 Task: Open a Black Tie Letter Template save the file as 'application' Remove the following opetions from template: '1.	Type the sender company name_x000D_
2.	Type the sender company address_x000D_
3.	Type the recipient address_x000D_
4.	Type the closing_x000D_
5.	Type the sender title_x000D_
6.	Type the sender company name_x000D_
'Pick the date  '20 May, 2023' and type Salutation  Greetings. Add body to the letter I am writing to inform you about an upcoming event that may be of interest to you. Our organization is hosting a seminar on [topic], and we believe it will provide valuable insights and networking opportunities. I encourage you to attend and share this invitation with others who may benefit.. Insert watermark  'confidential 34'
Action: Mouse moved to (16, 16)
Screenshot: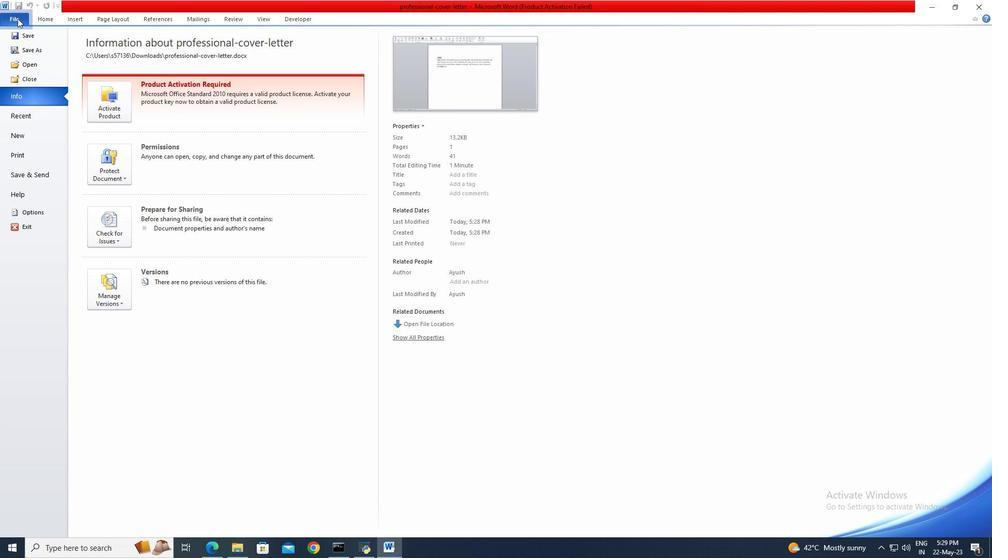 
Action: Mouse pressed left at (16, 16)
Screenshot: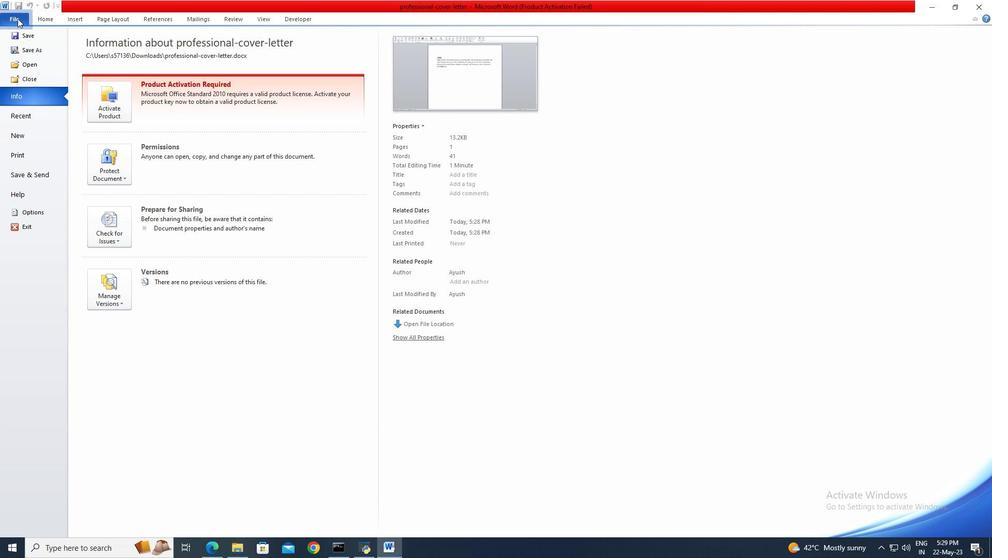 
Action: Mouse moved to (26, 47)
Screenshot: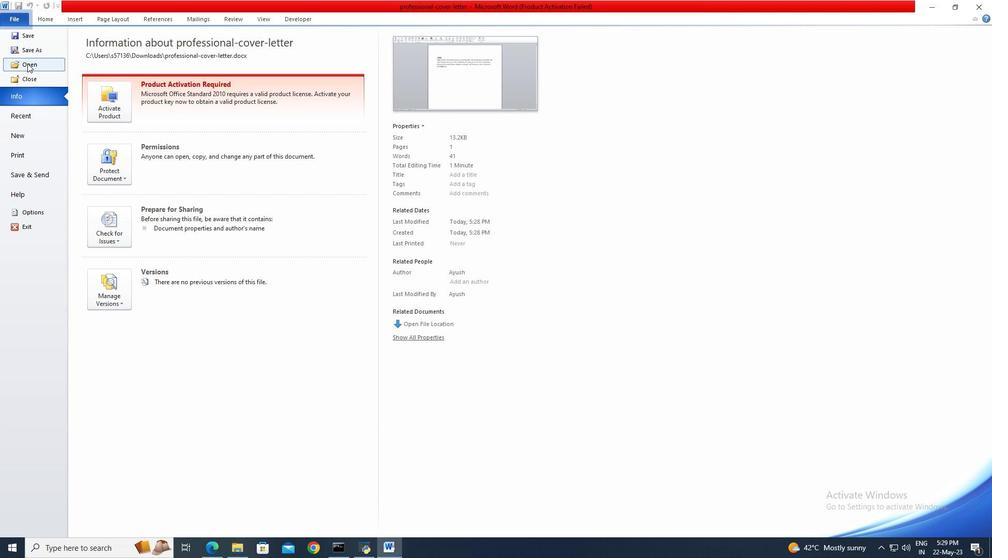 
Action: Mouse pressed left at (26, 47)
Screenshot: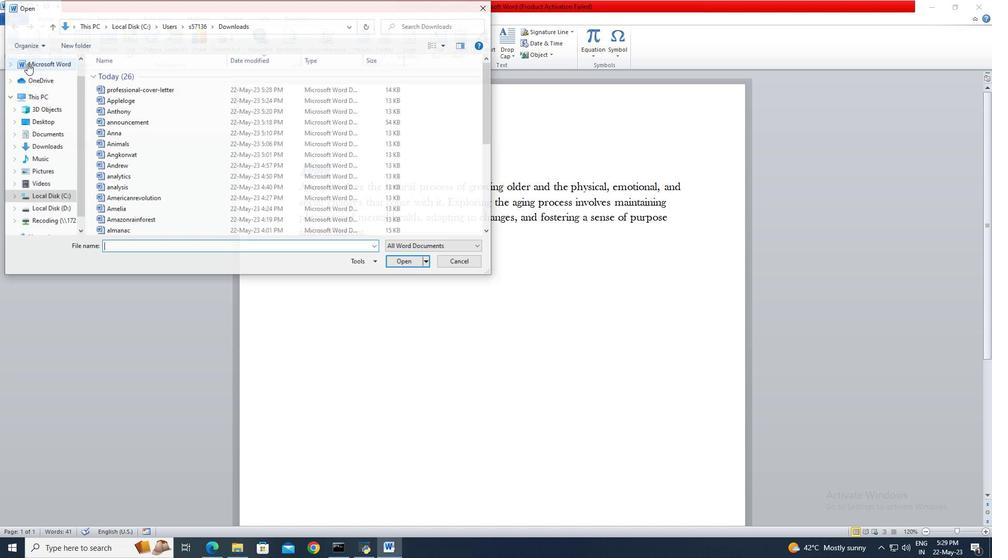 
Action: Mouse moved to (55, 112)
Screenshot: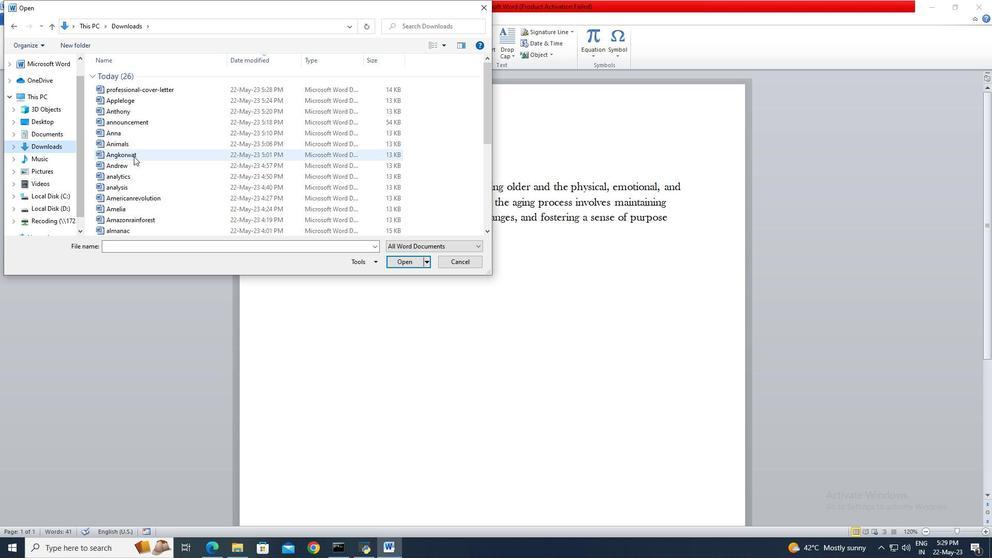 
Action: Mouse pressed left at (55, 112)
Screenshot: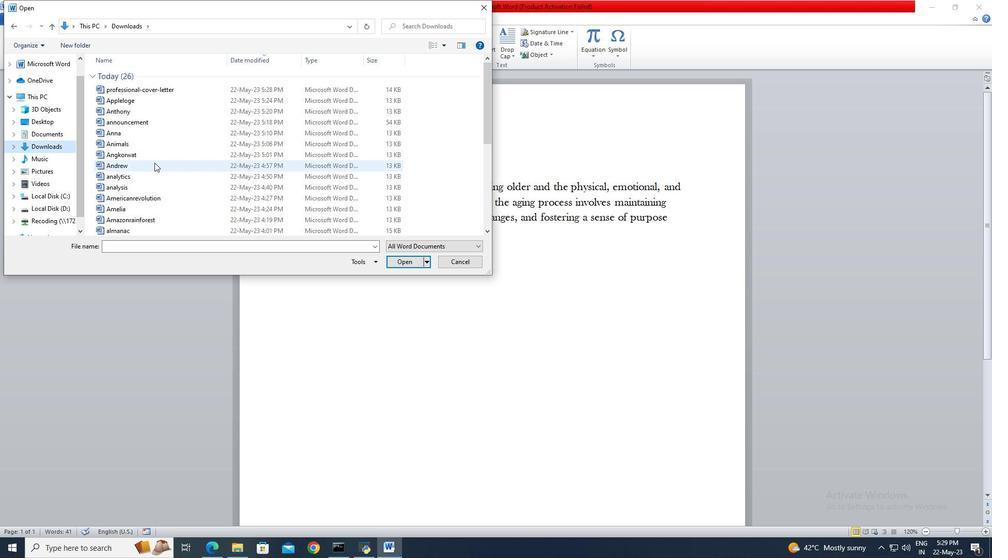 
Action: Mouse moved to (159, 137)
Screenshot: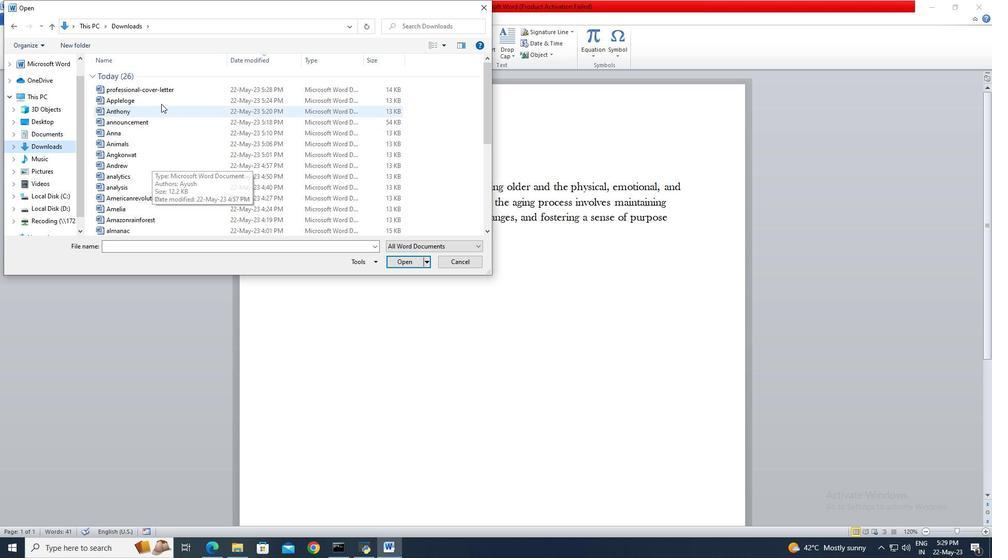 
Action: Mouse scrolled (159, 136) with delta (0, 0)
Screenshot: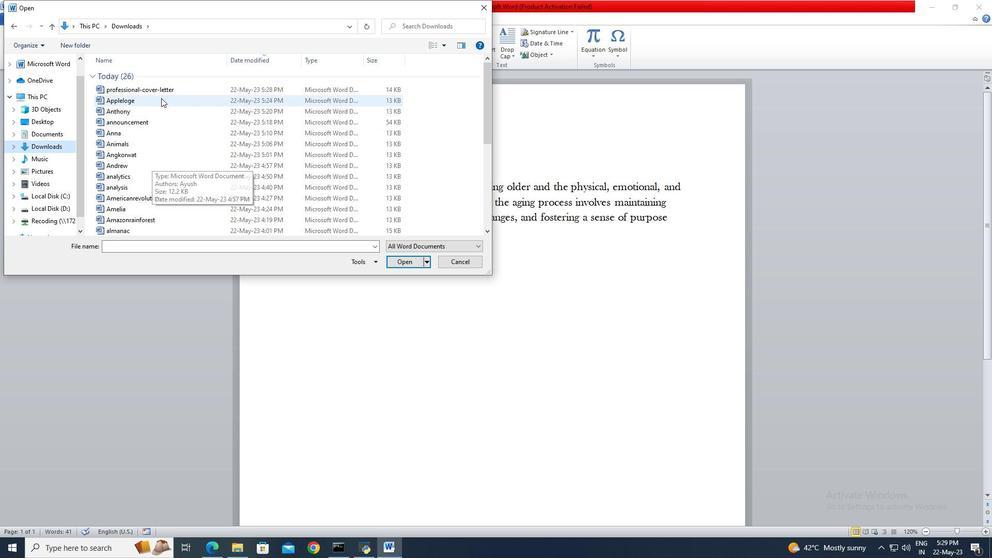 
Action: Mouse moved to (160, 137)
Screenshot: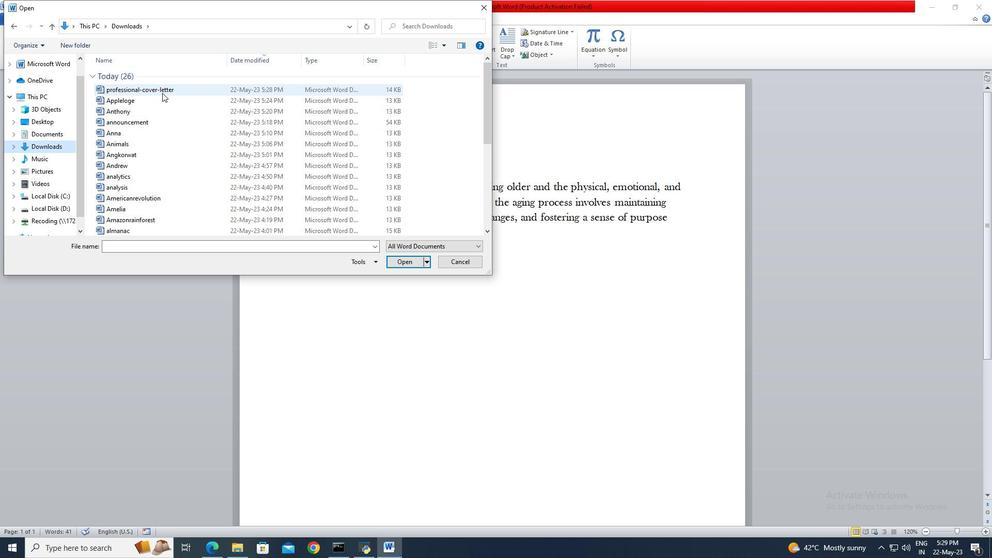 
Action: Mouse scrolled (160, 136) with delta (0, 0)
Screenshot: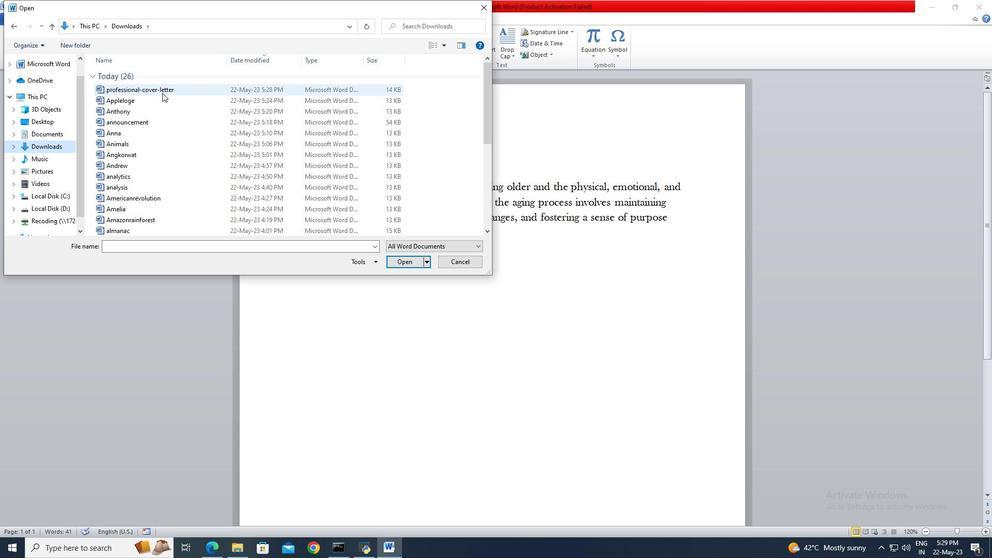 
Action: Mouse scrolled (160, 136) with delta (0, 0)
Screenshot: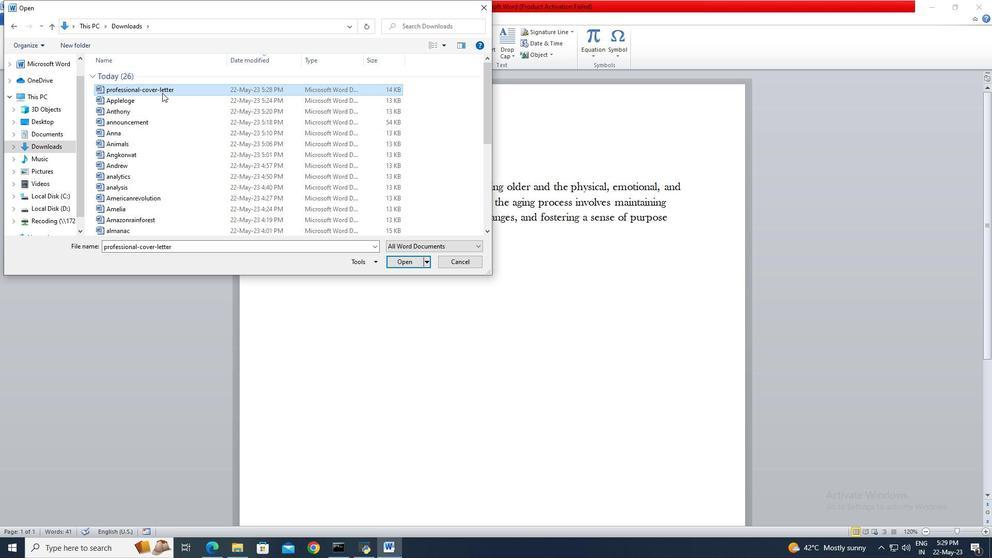 
Action: Mouse scrolled (160, 136) with delta (0, 0)
Screenshot: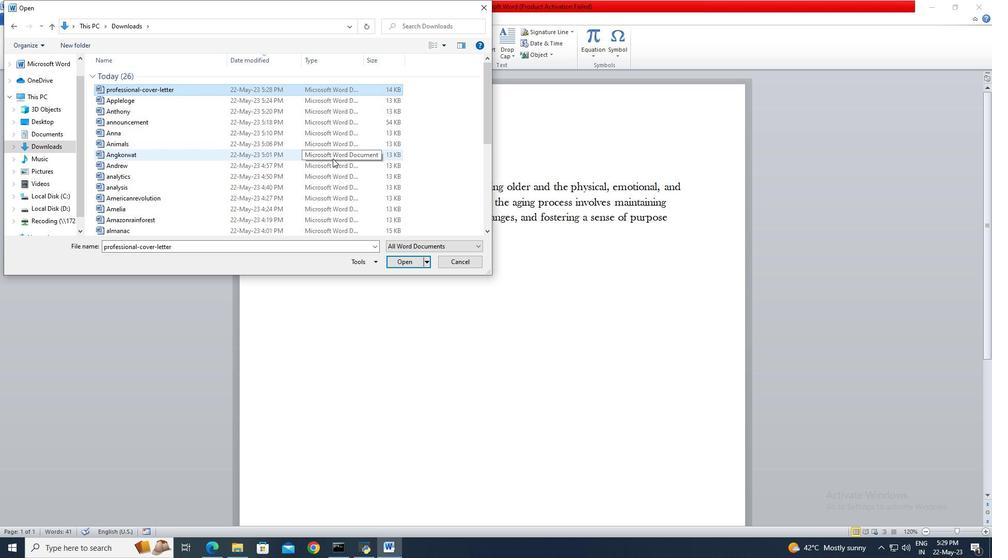 
Action: Mouse scrolled (160, 136) with delta (0, 0)
Screenshot: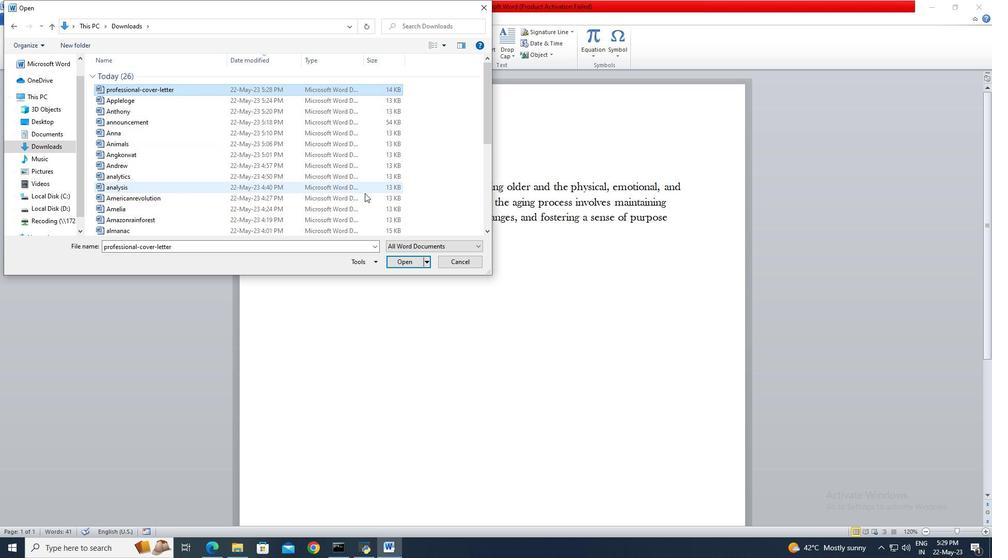 
Action: Mouse moved to (161, 145)
Screenshot: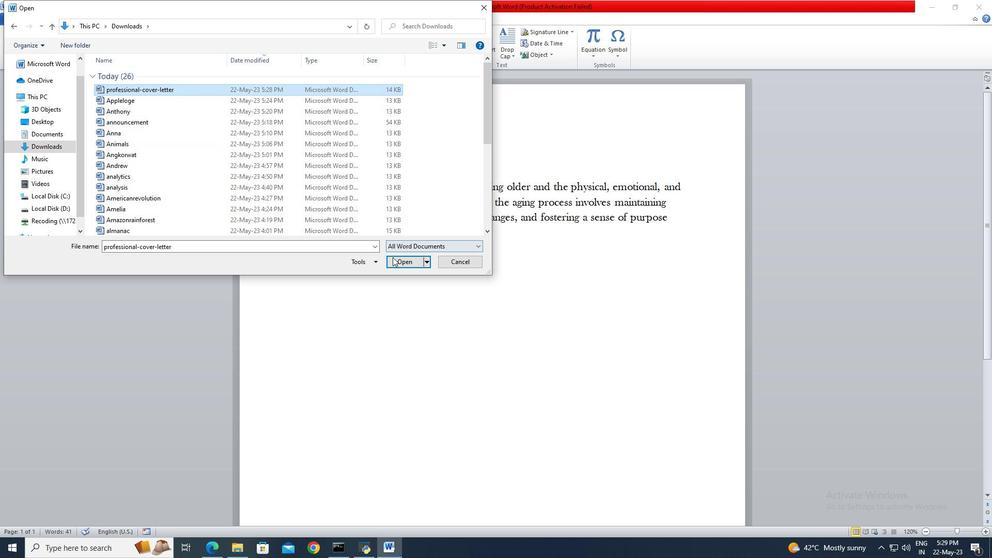 
Action: Mouse pressed left at (161, 145)
Screenshot: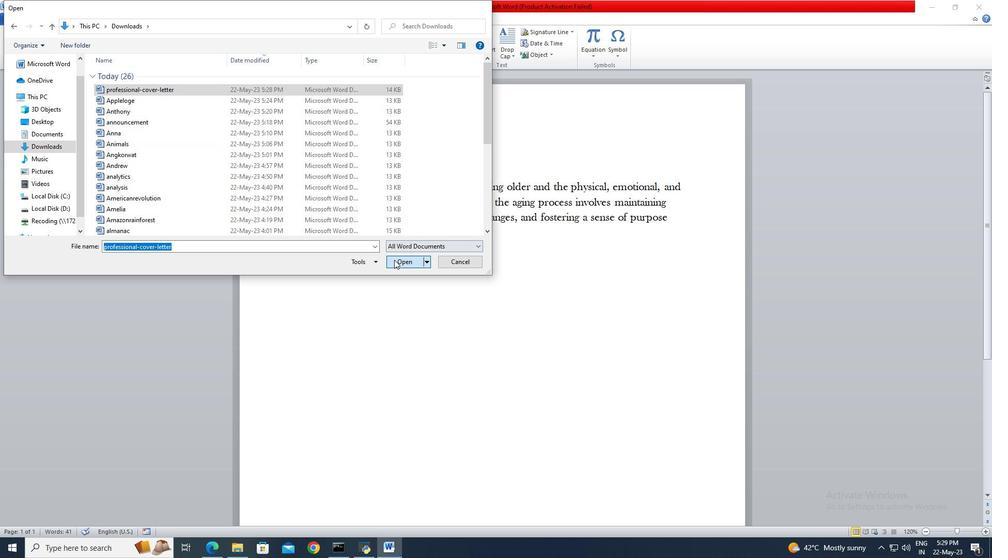 
Action: Mouse moved to (405, 277)
Screenshot: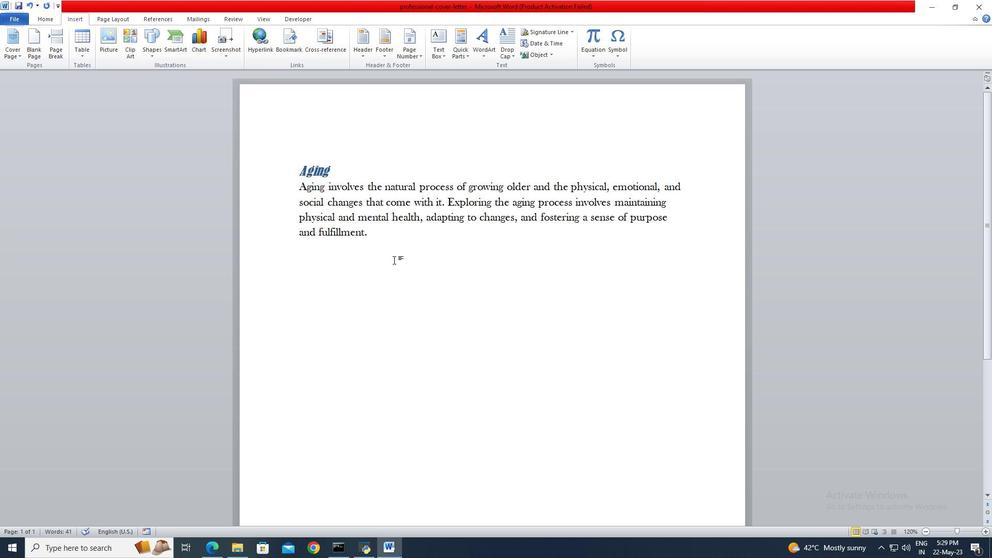 
Action: Mouse pressed left at (405, 277)
Screenshot: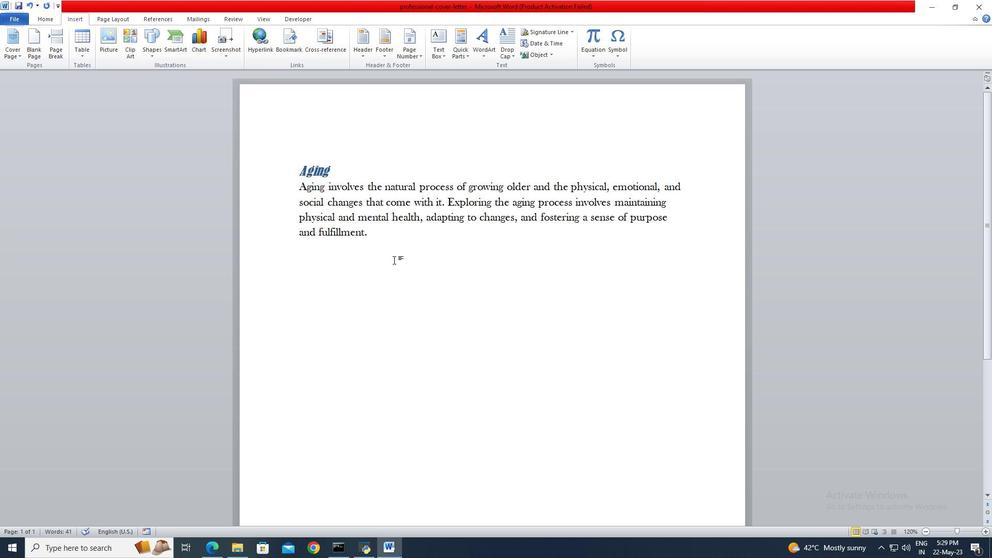 
Action: Mouse moved to (498, 300)
Screenshot: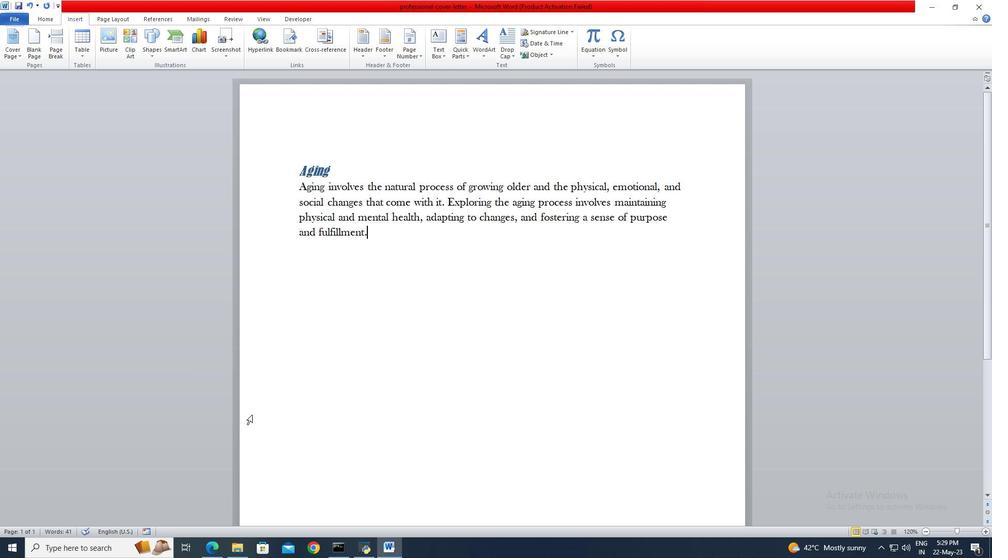 
Action: Mouse pressed left at (498, 300)
Screenshot: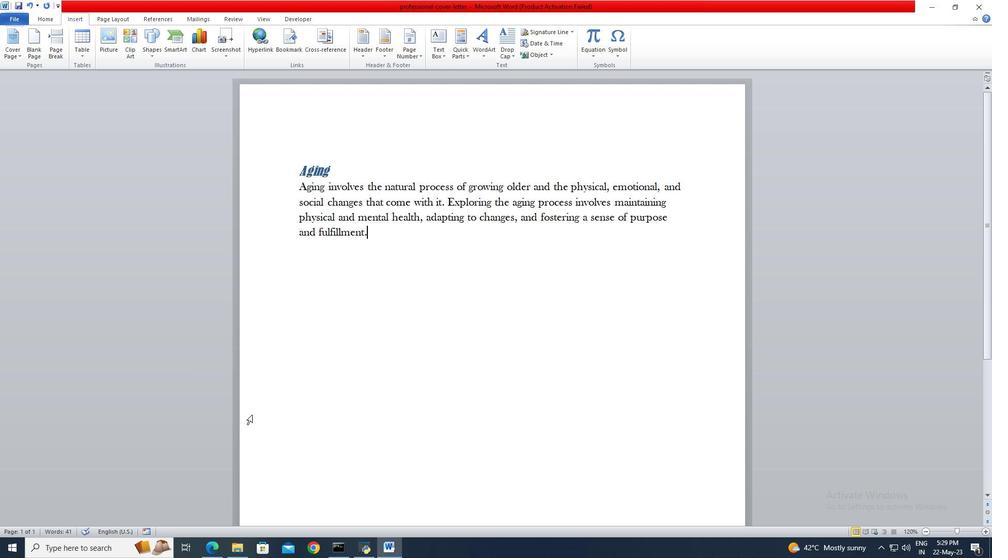 
Action: Mouse moved to (17, 18)
Screenshot: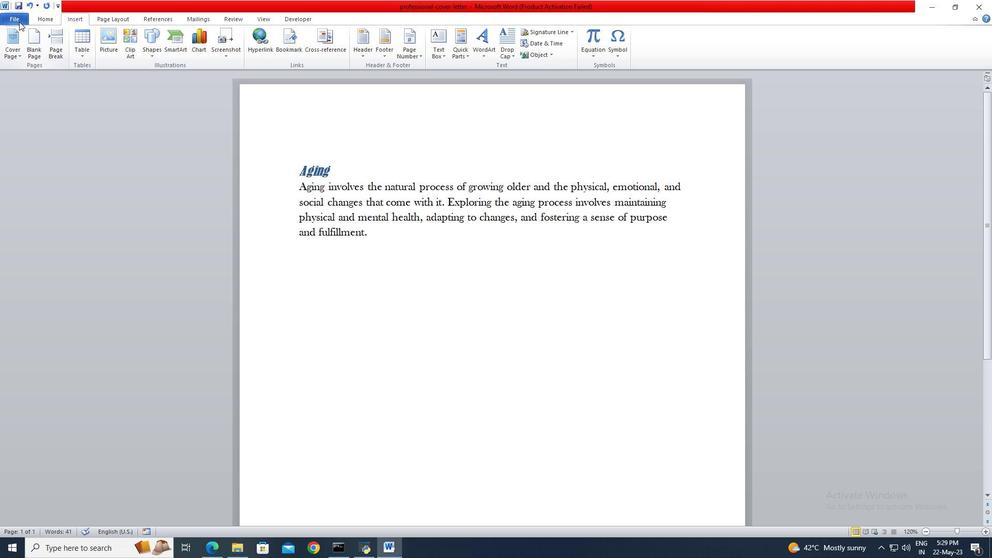 
Action: Mouse pressed left at (17, 18)
Screenshot: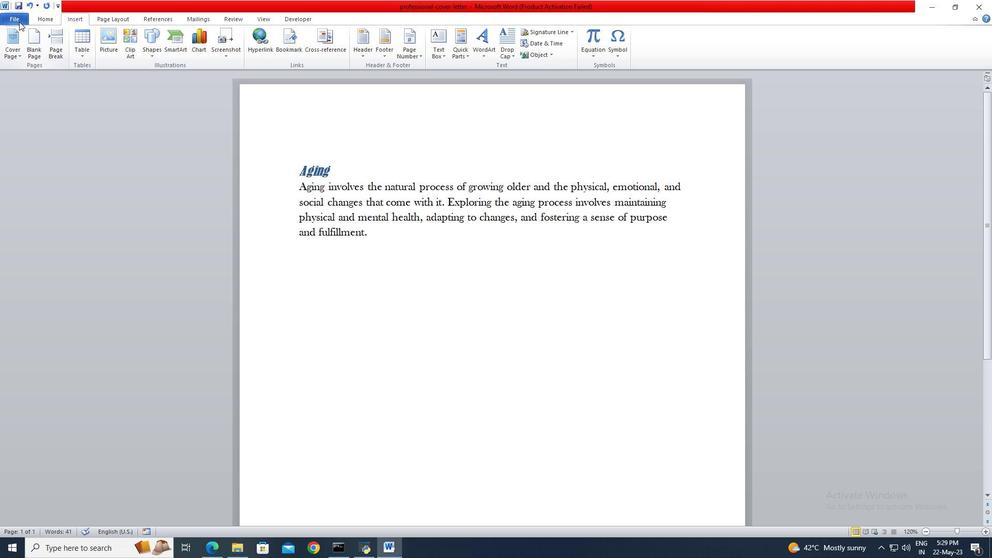 
Action: Mouse moved to (27, 63)
Screenshot: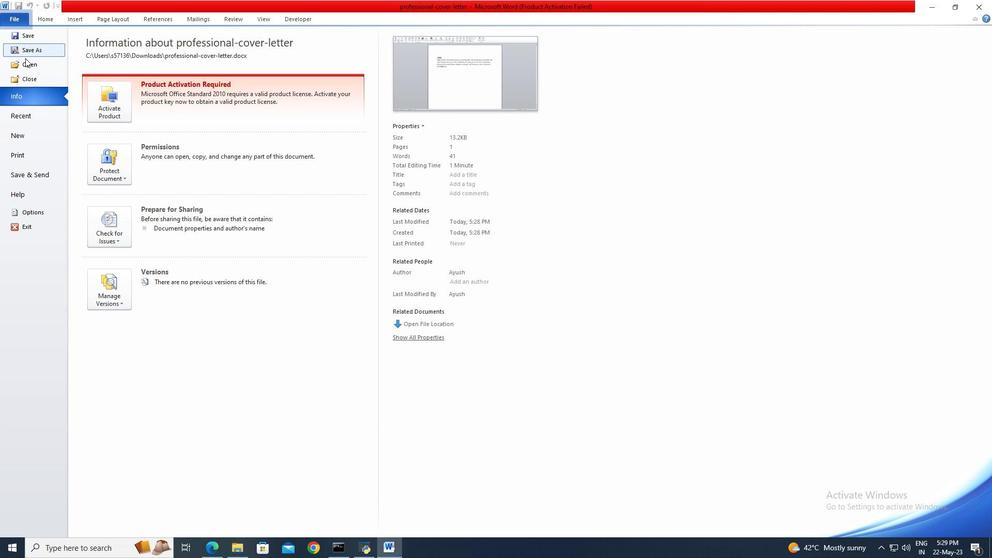 
Action: Mouse pressed left at (27, 63)
Screenshot: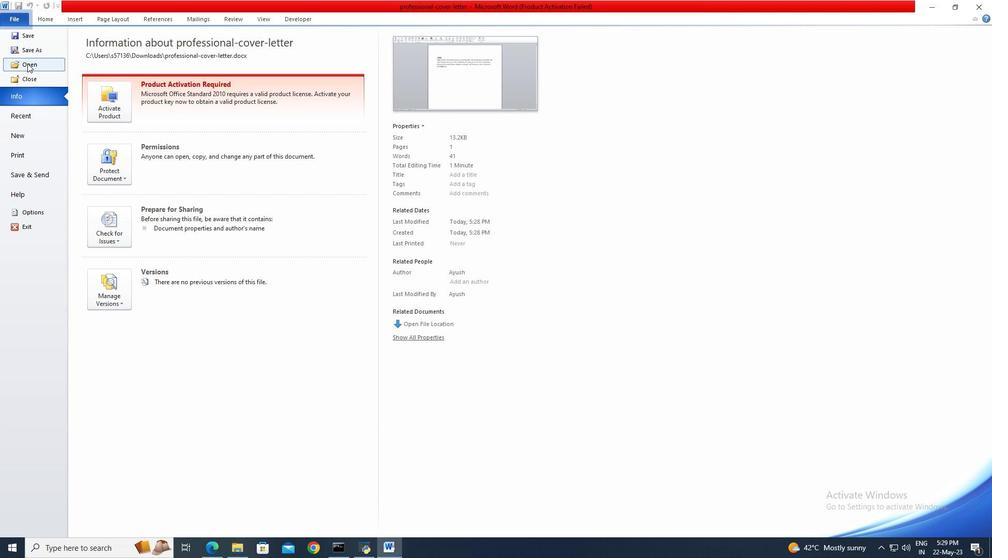 
Action: Mouse moved to (46, 150)
Screenshot: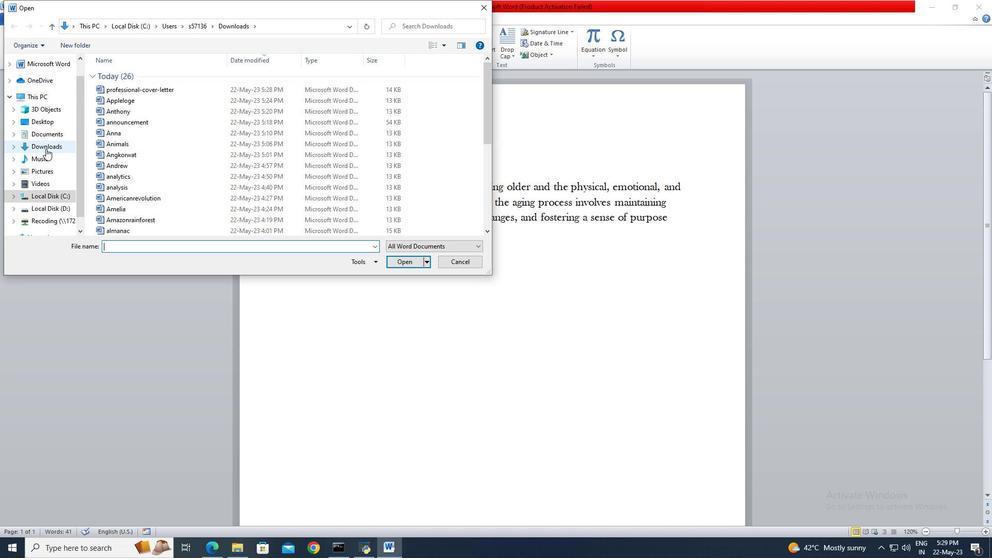 
Action: Mouse pressed left at (46, 150)
Screenshot: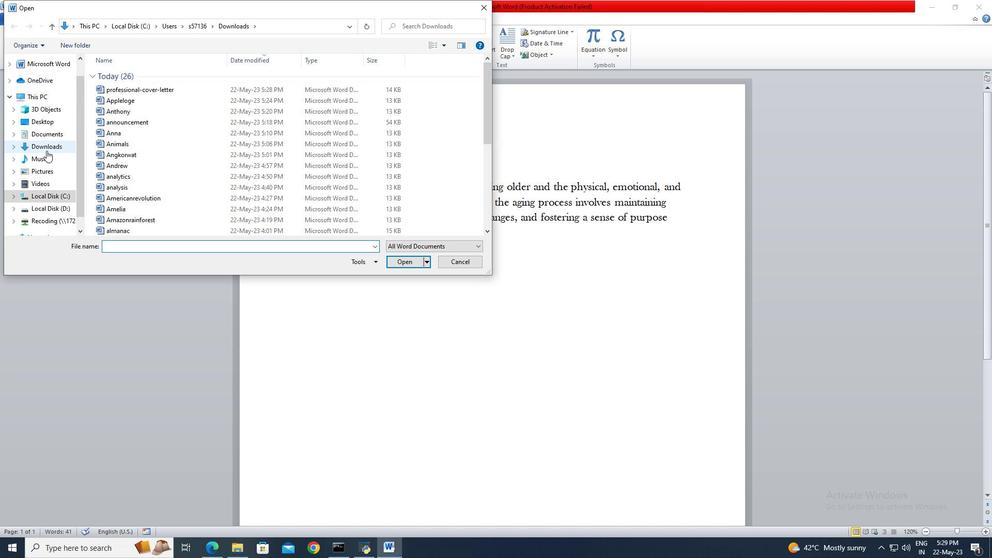 
Action: Mouse moved to (162, 93)
Screenshot: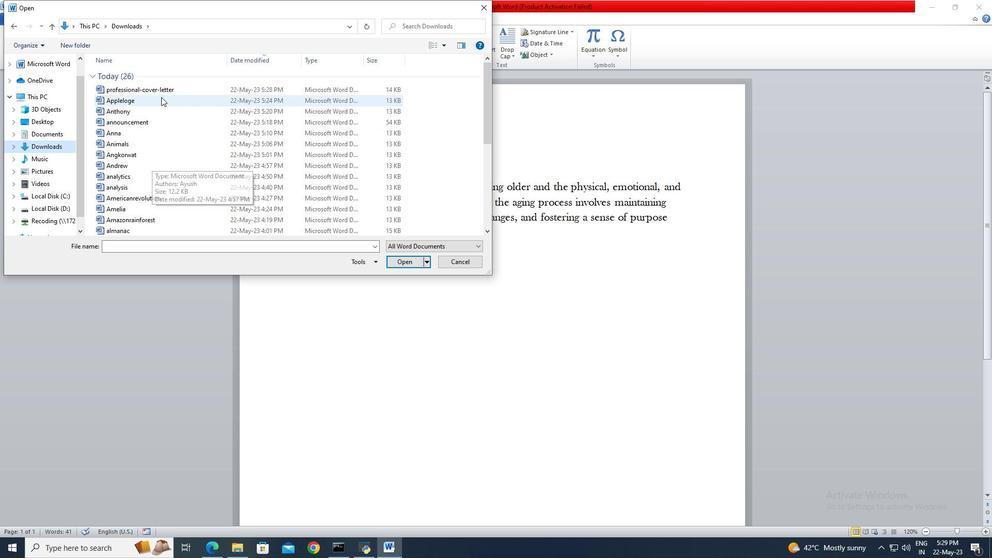 
Action: Mouse pressed left at (162, 93)
Screenshot: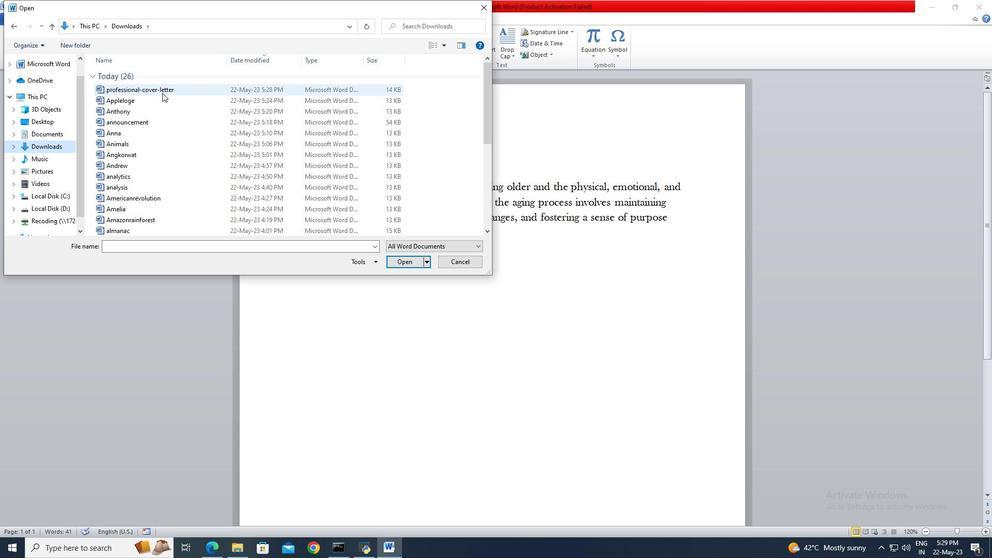 
Action: Mouse moved to (394, 260)
Screenshot: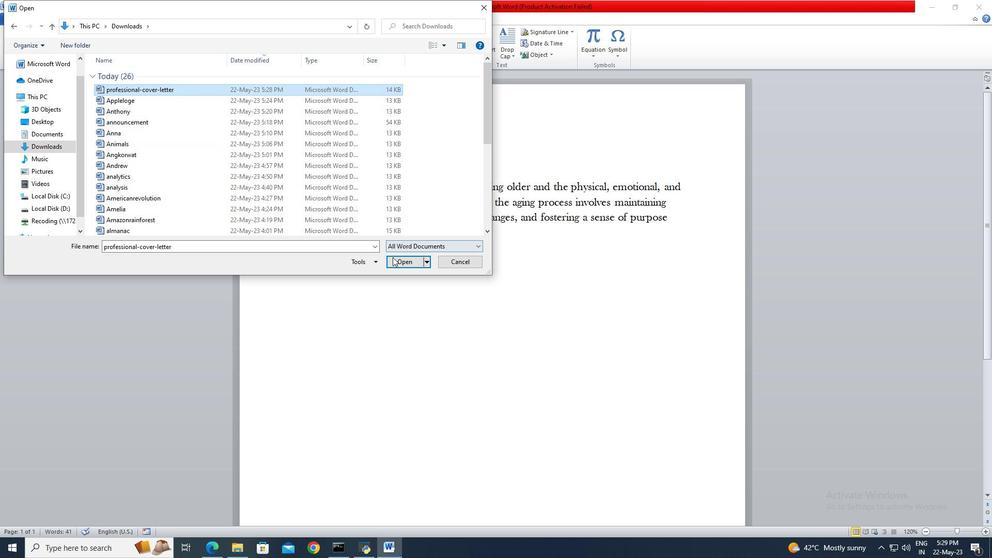 
Action: Mouse pressed left at (394, 260)
Screenshot: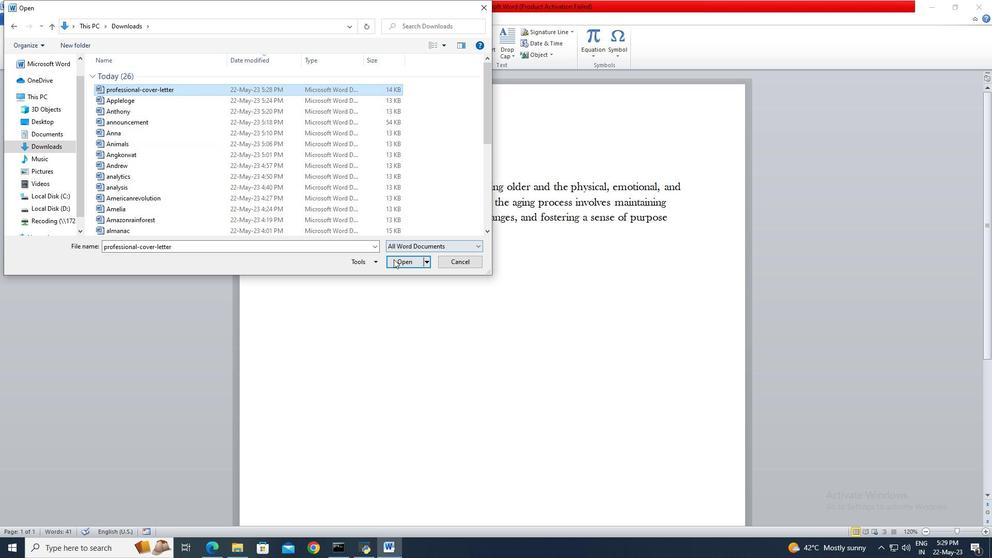 
Action: Mouse moved to (252, 415)
Screenshot: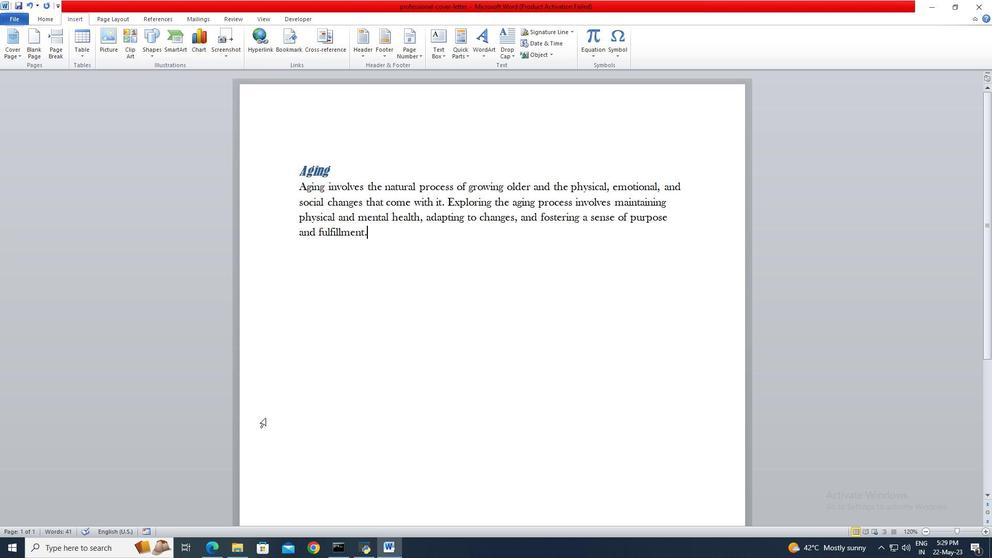 
